 Task: Select the left option in the side in the minimap.
Action: Mouse moved to (13, 512)
Screenshot: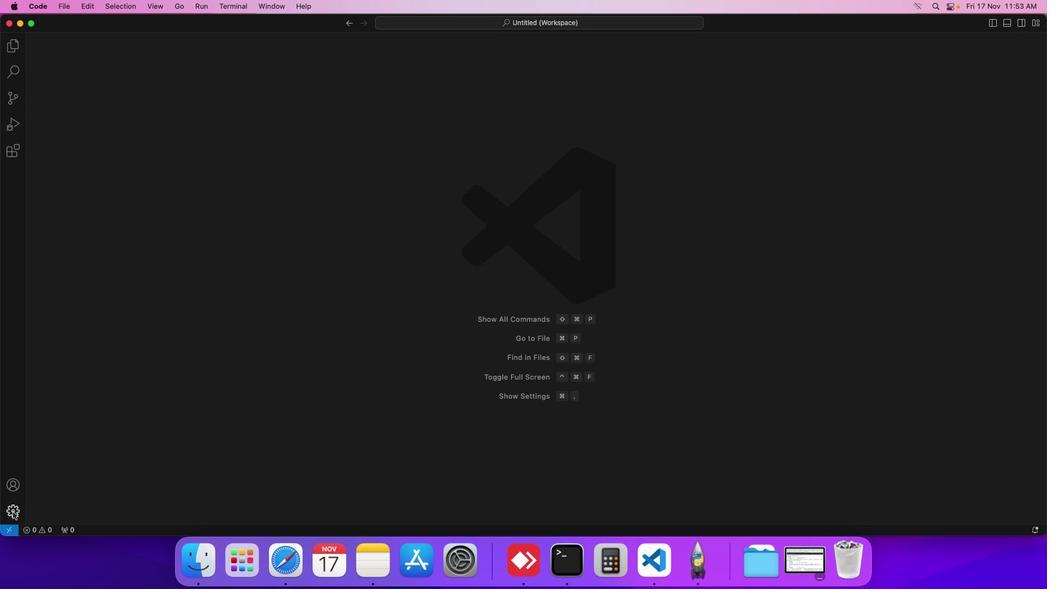 
Action: Mouse pressed left at (13, 512)
Screenshot: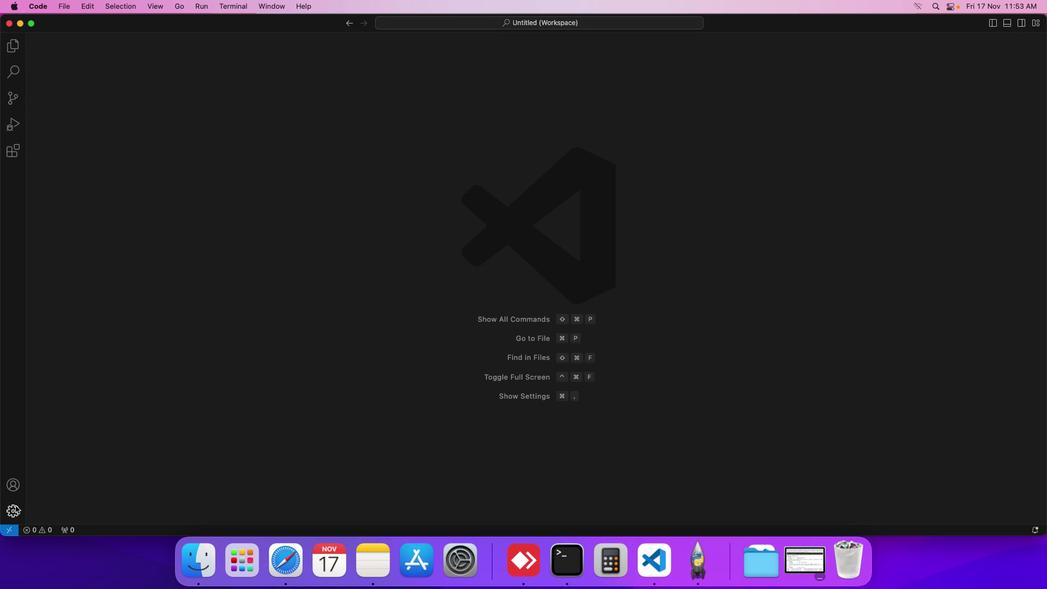 
Action: Mouse moved to (50, 431)
Screenshot: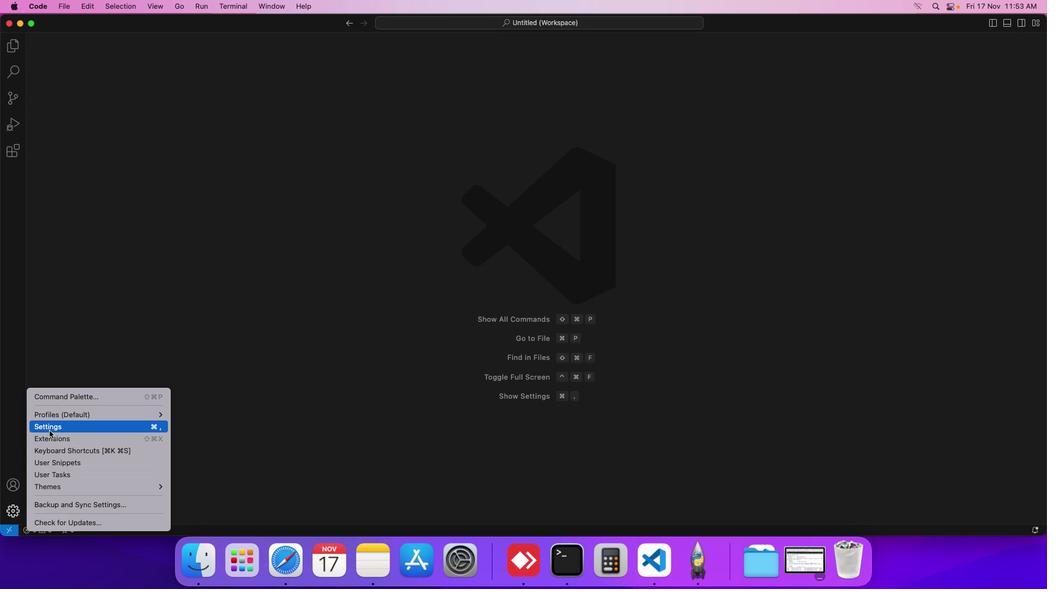 
Action: Mouse pressed left at (50, 431)
Screenshot: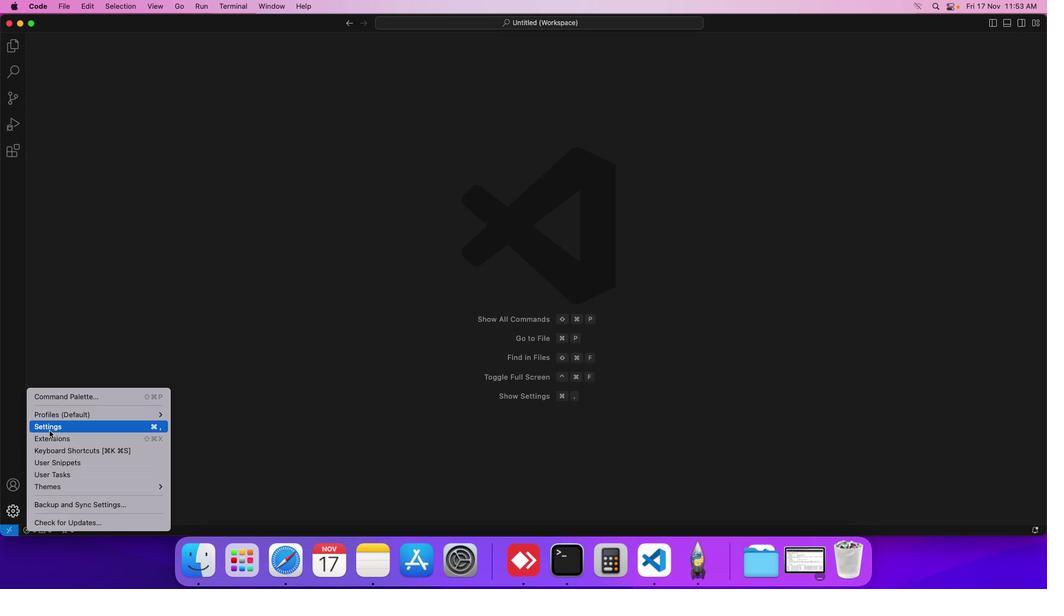 
Action: Mouse moved to (273, 85)
Screenshot: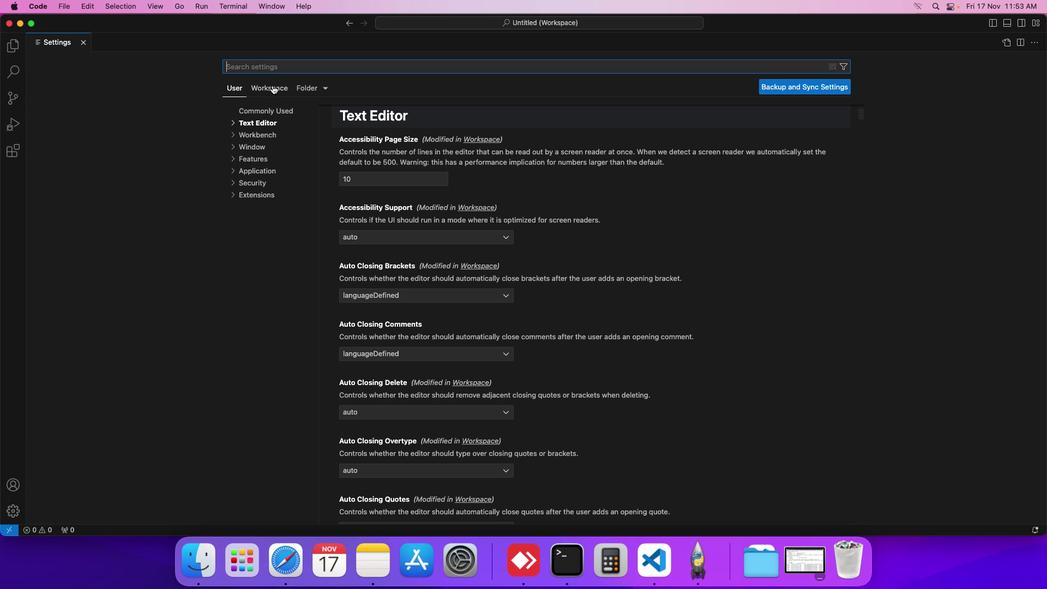 
Action: Mouse pressed left at (273, 85)
Screenshot: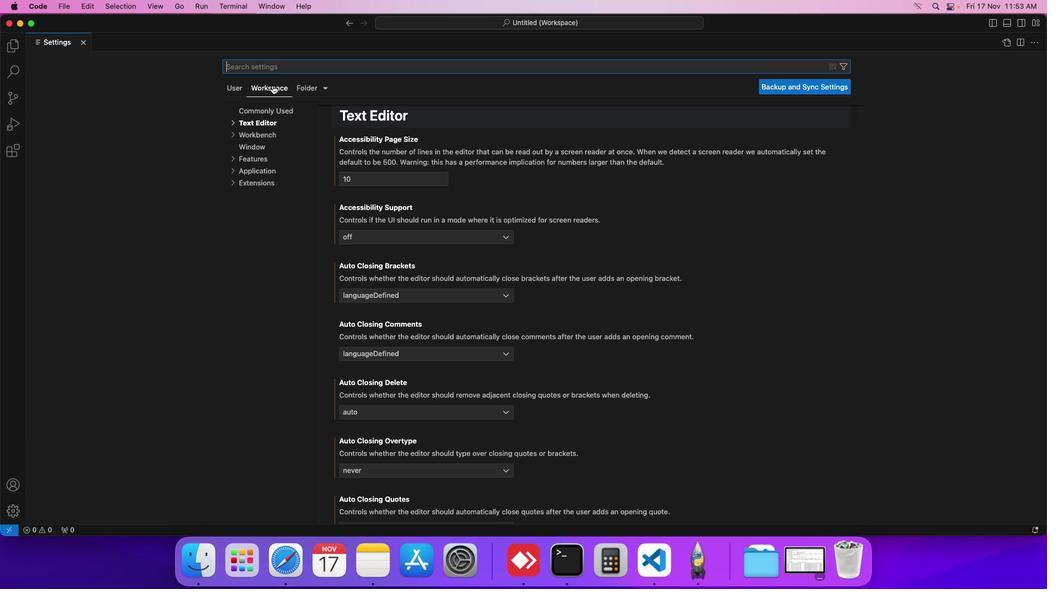 
Action: Mouse moved to (262, 122)
Screenshot: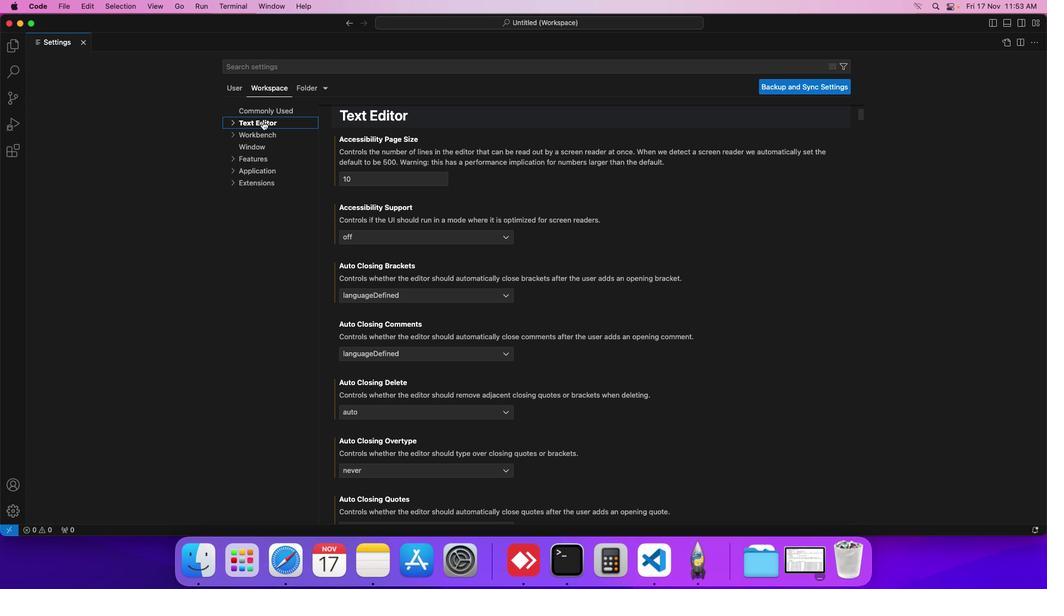 
Action: Mouse pressed left at (262, 122)
Screenshot: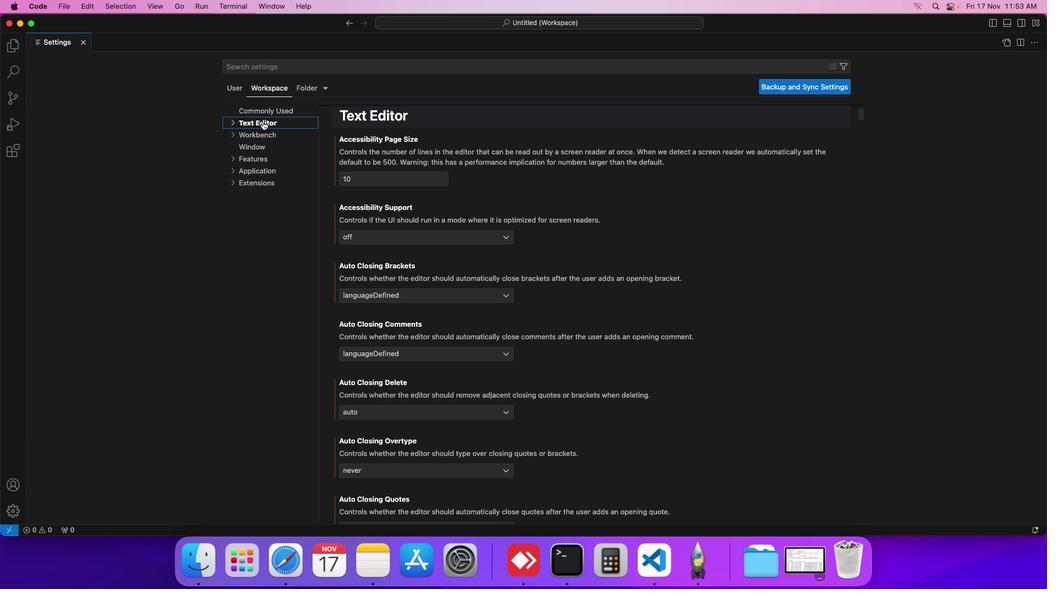 
Action: Mouse moved to (260, 193)
Screenshot: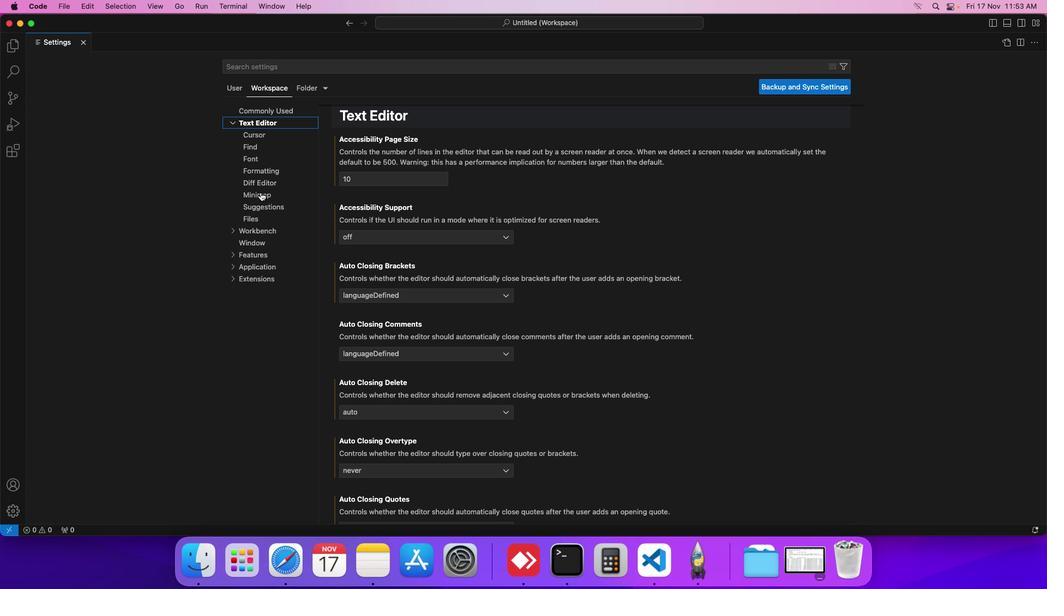 
Action: Mouse pressed left at (260, 193)
Screenshot: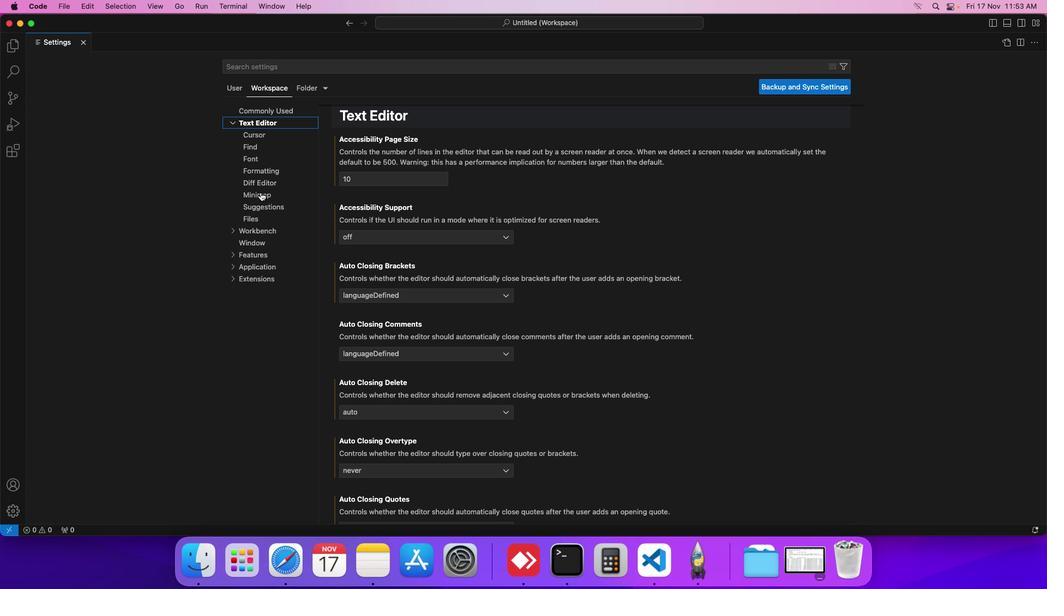 
Action: Mouse moved to (379, 473)
Screenshot: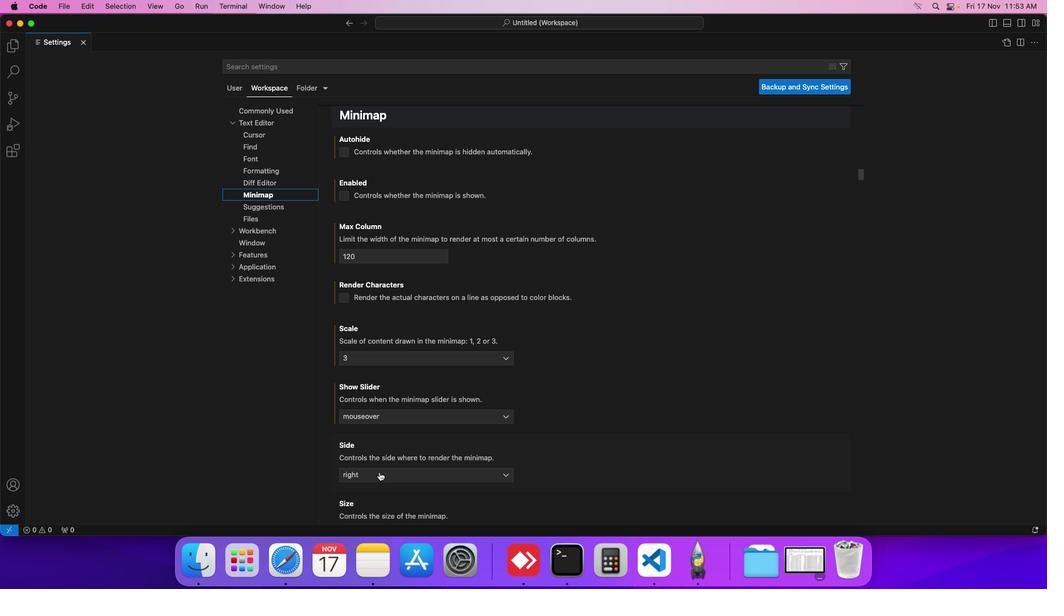 
Action: Mouse pressed left at (379, 473)
Screenshot: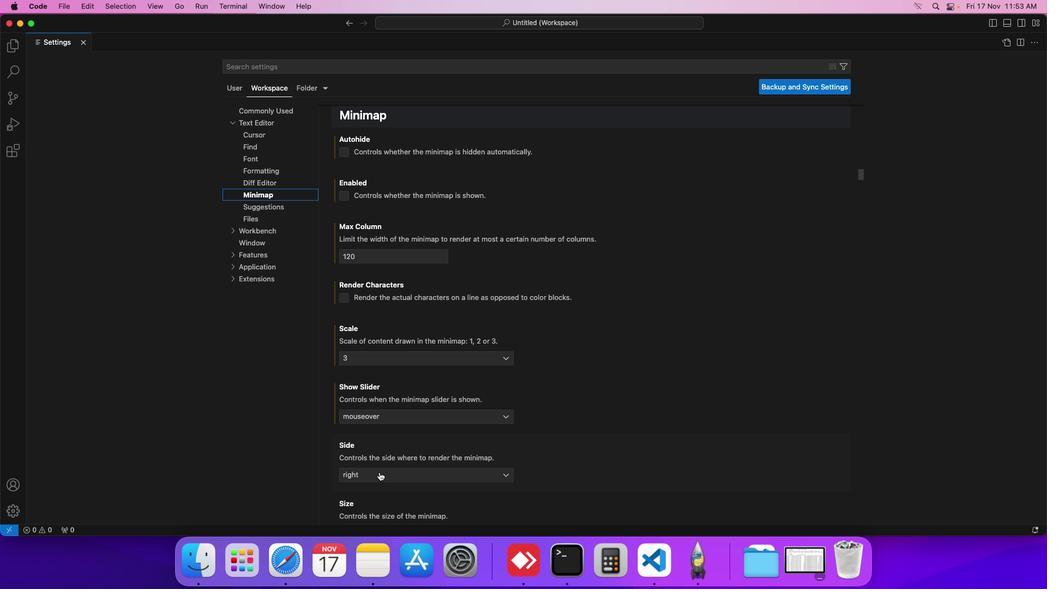 
Action: Mouse moved to (367, 487)
Screenshot: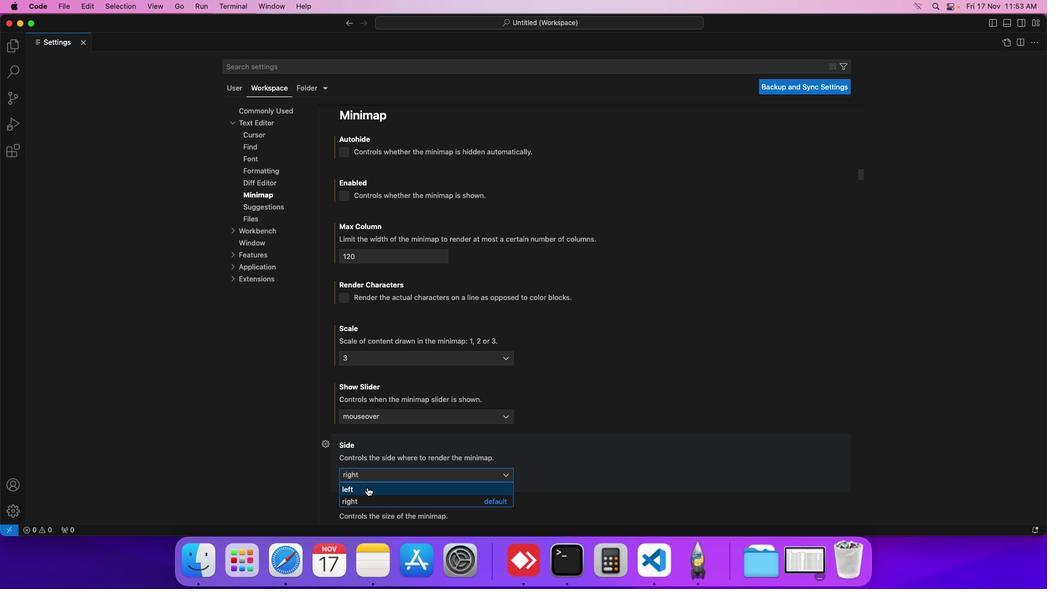 
Action: Mouse pressed left at (367, 487)
Screenshot: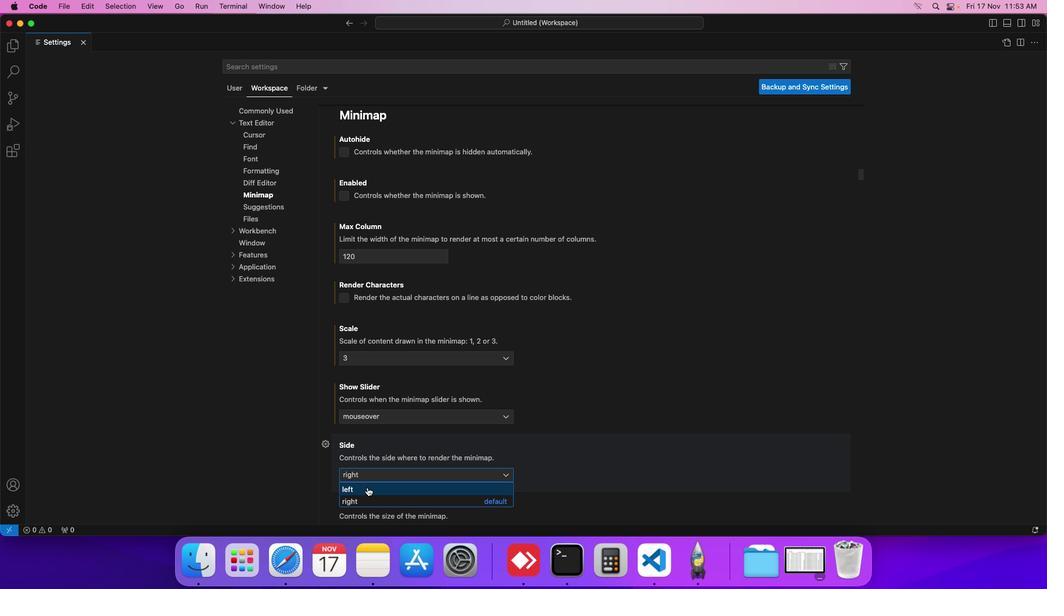 
Action: Mouse moved to (381, 482)
Screenshot: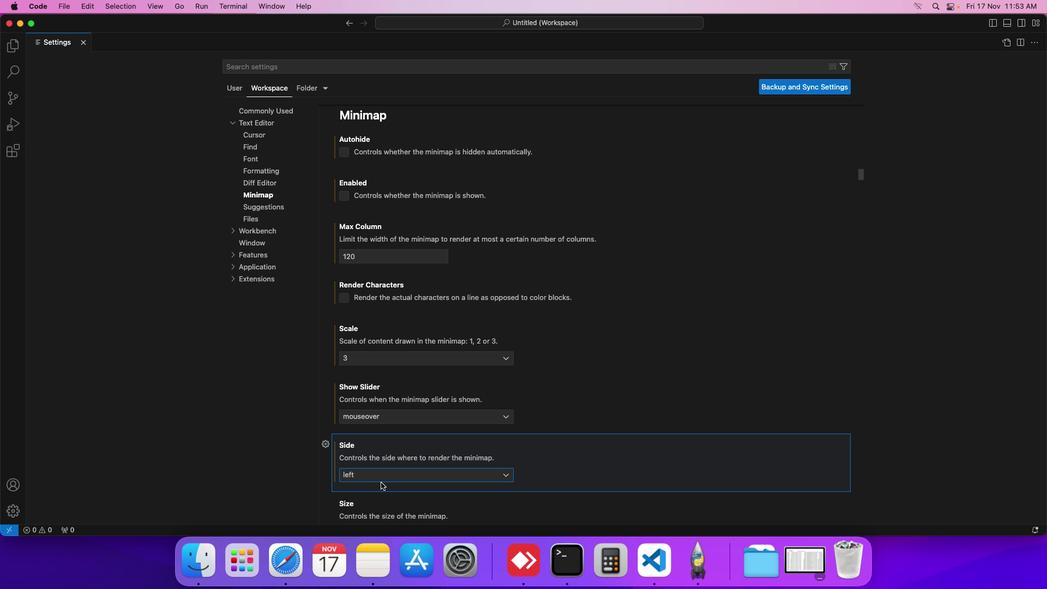 
